 Task: Add a condition where "Status category is Closed" in unsolved tickets in your groups.
Action: Mouse moved to (548, 490)
Screenshot: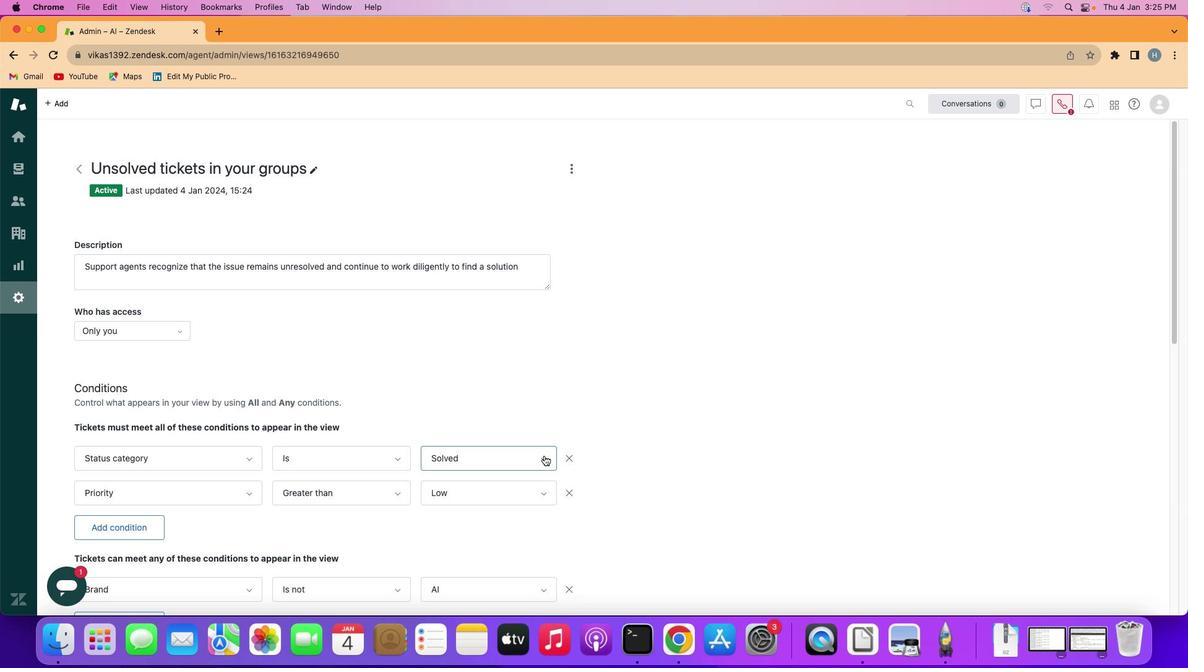
Action: Mouse pressed left at (548, 490)
Screenshot: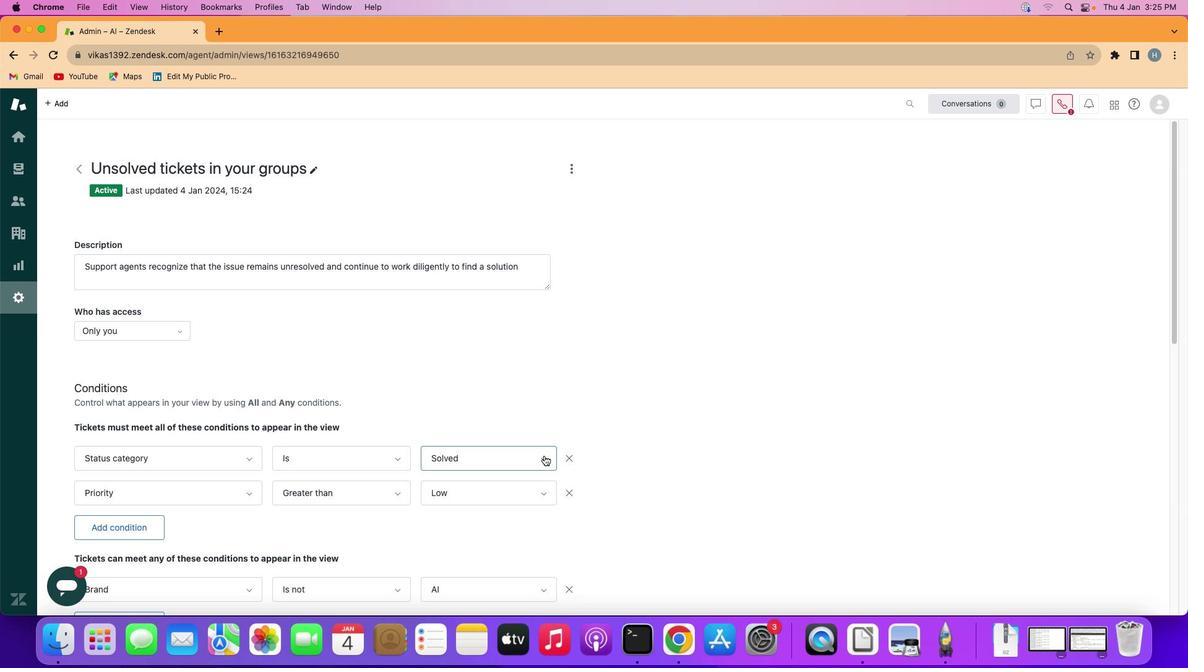
Action: Mouse moved to (525, 539)
Screenshot: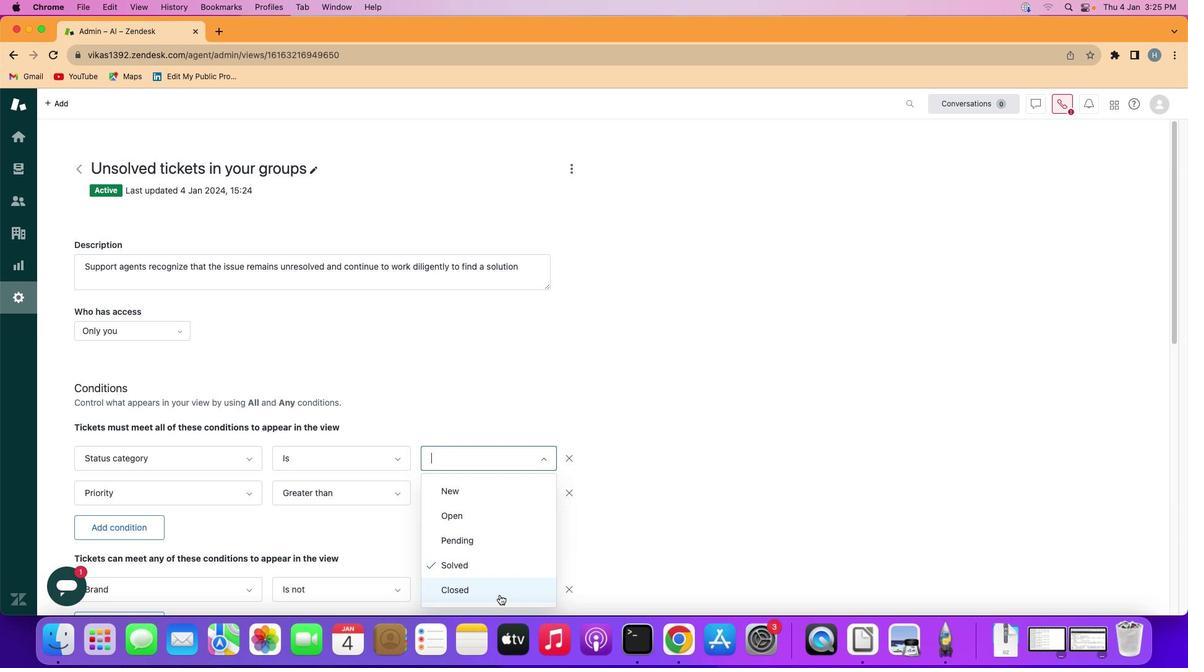 
Action: Mouse pressed left at (525, 539)
Screenshot: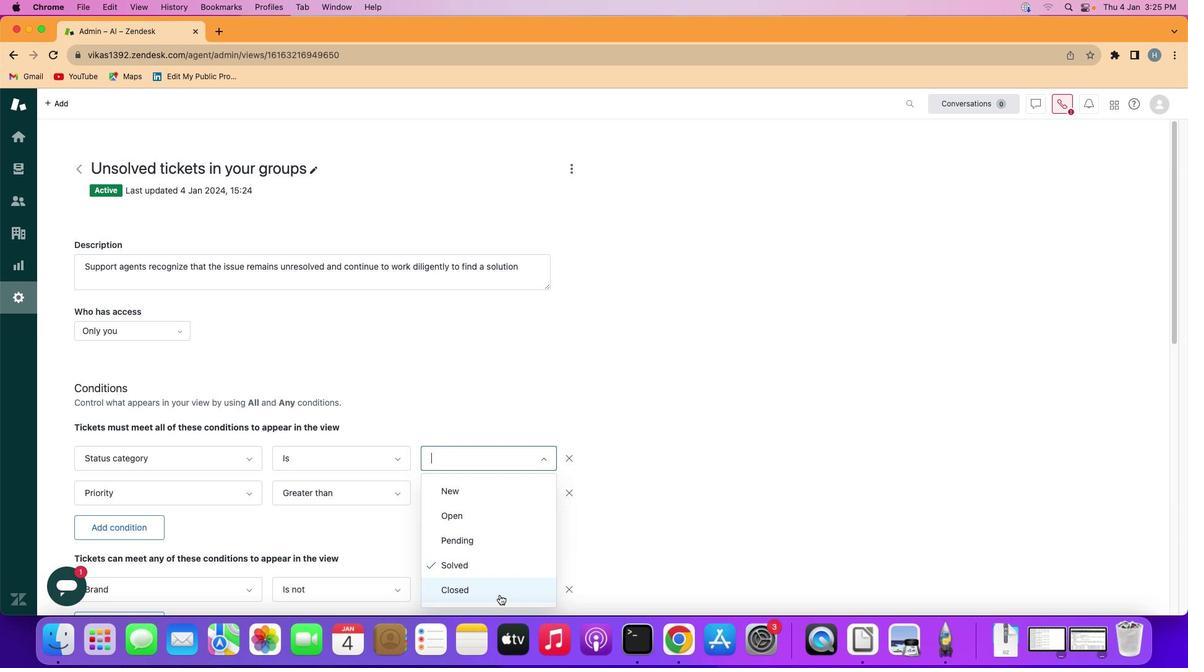 
Action: Mouse moved to (547, 511)
Screenshot: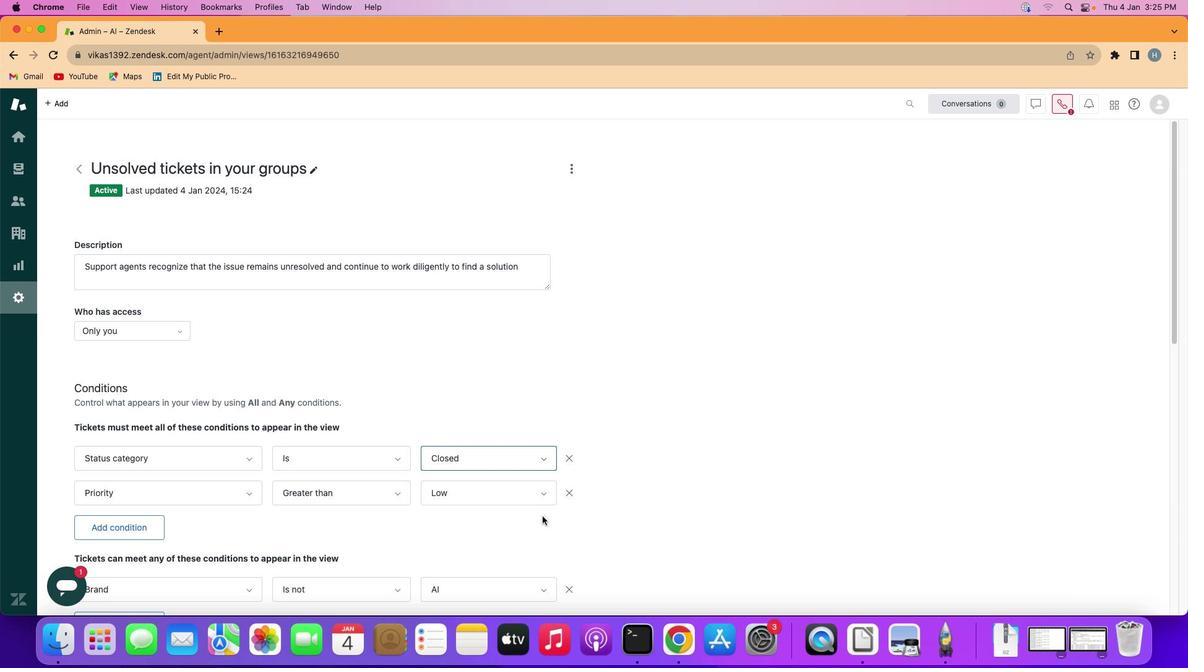 
Action: Mouse scrolled (547, 511) with delta (269, 327)
Screenshot: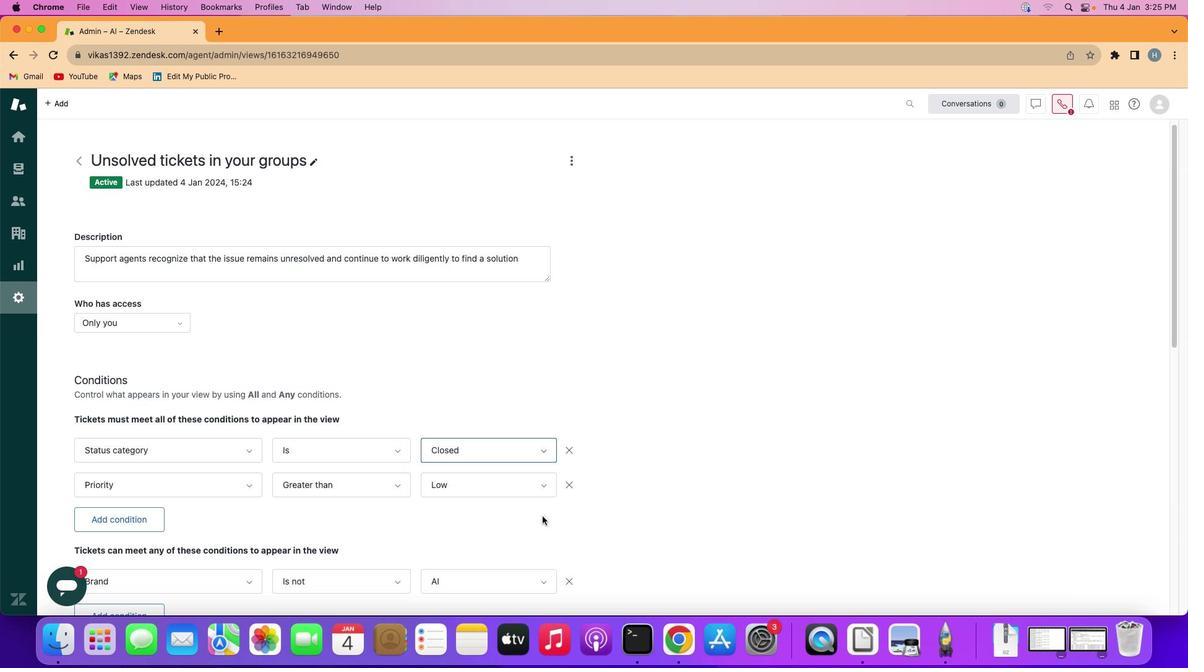 
Action: Mouse scrolled (547, 511) with delta (269, 327)
Screenshot: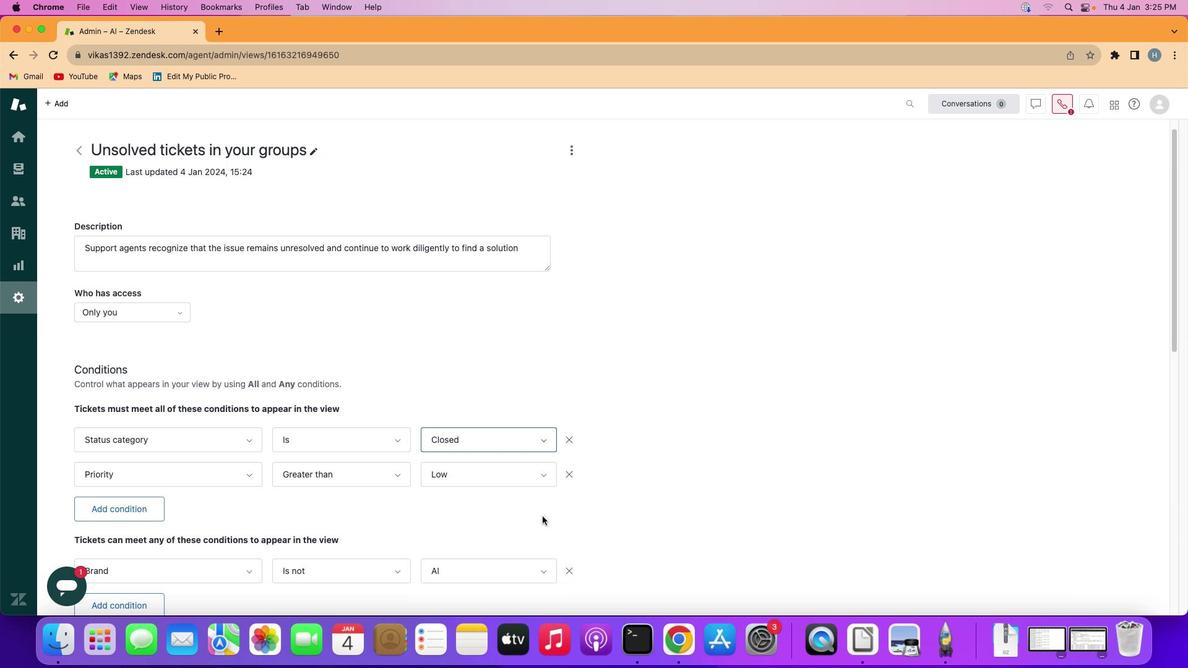 
Action: Mouse scrolled (547, 511) with delta (269, 326)
Screenshot: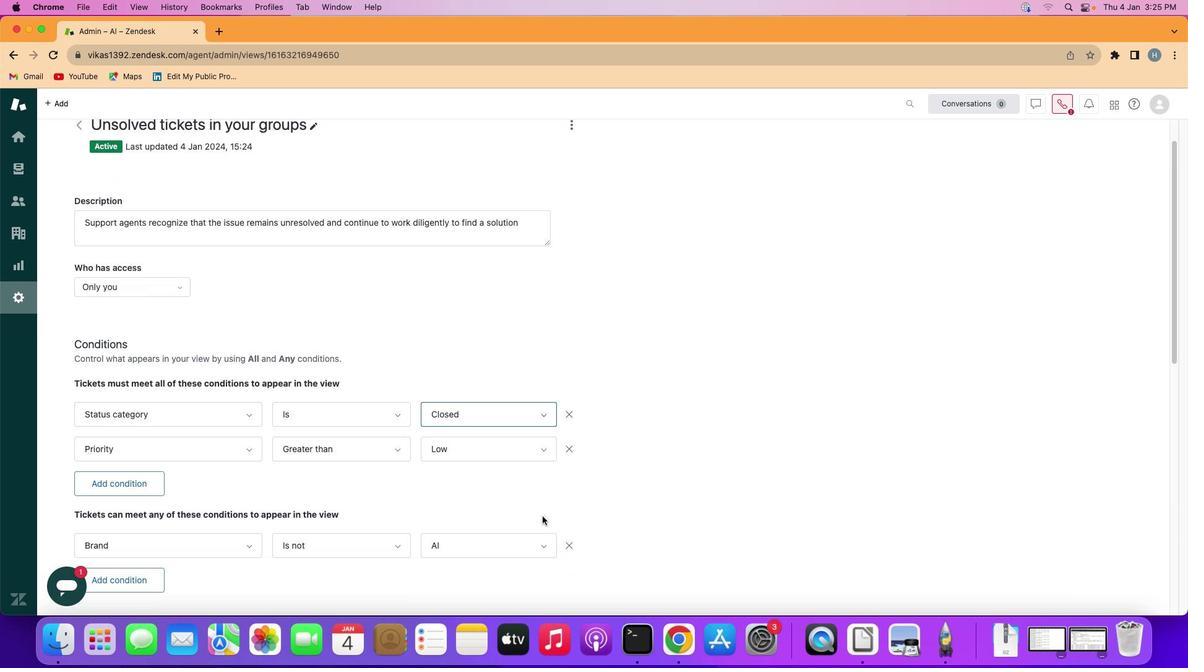 
Action: Mouse scrolled (547, 511) with delta (269, 327)
Screenshot: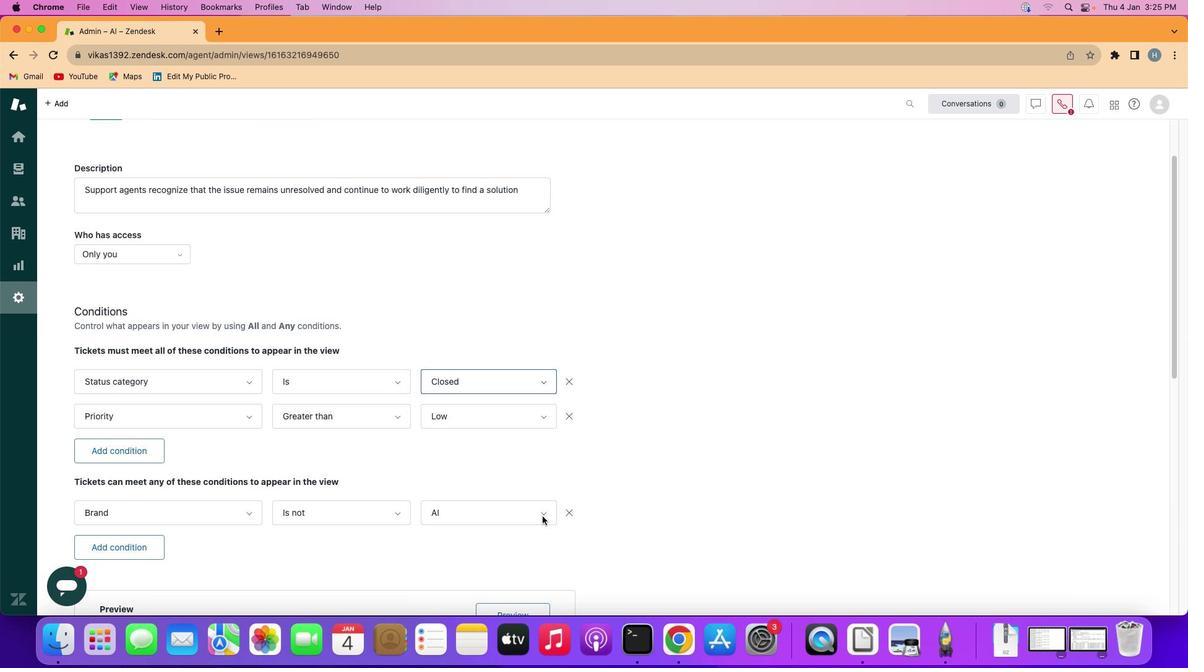 
Action: Mouse scrolled (547, 511) with delta (269, 327)
Screenshot: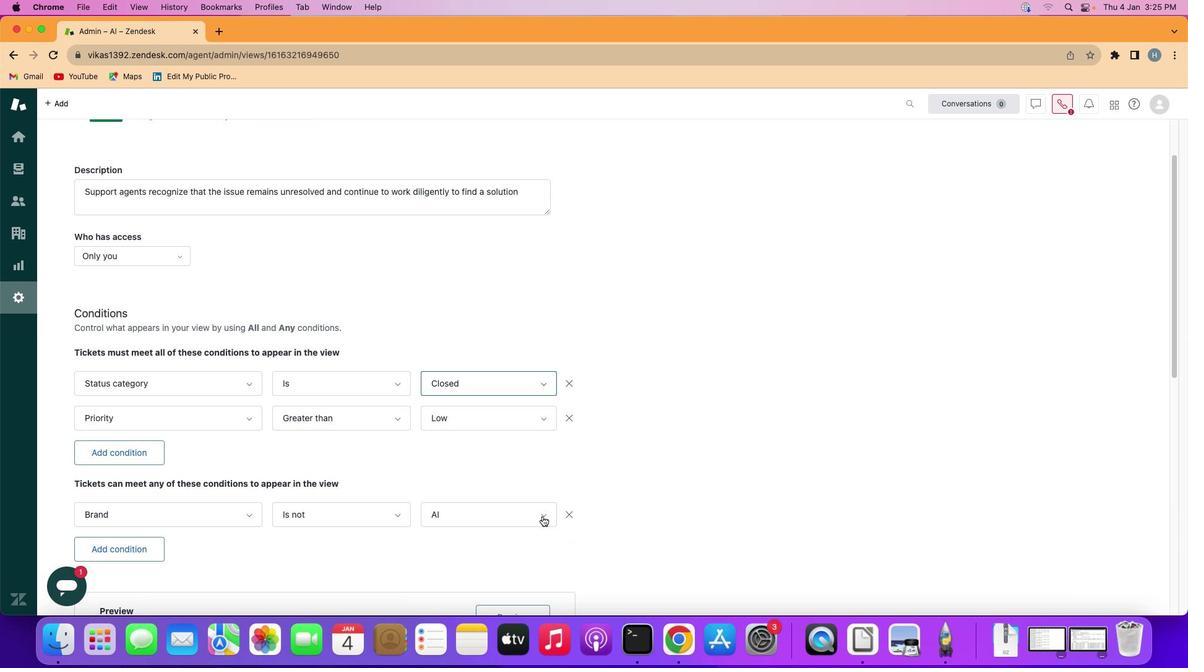 
Action: Mouse scrolled (547, 511) with delta (269, 328)
Screenshot: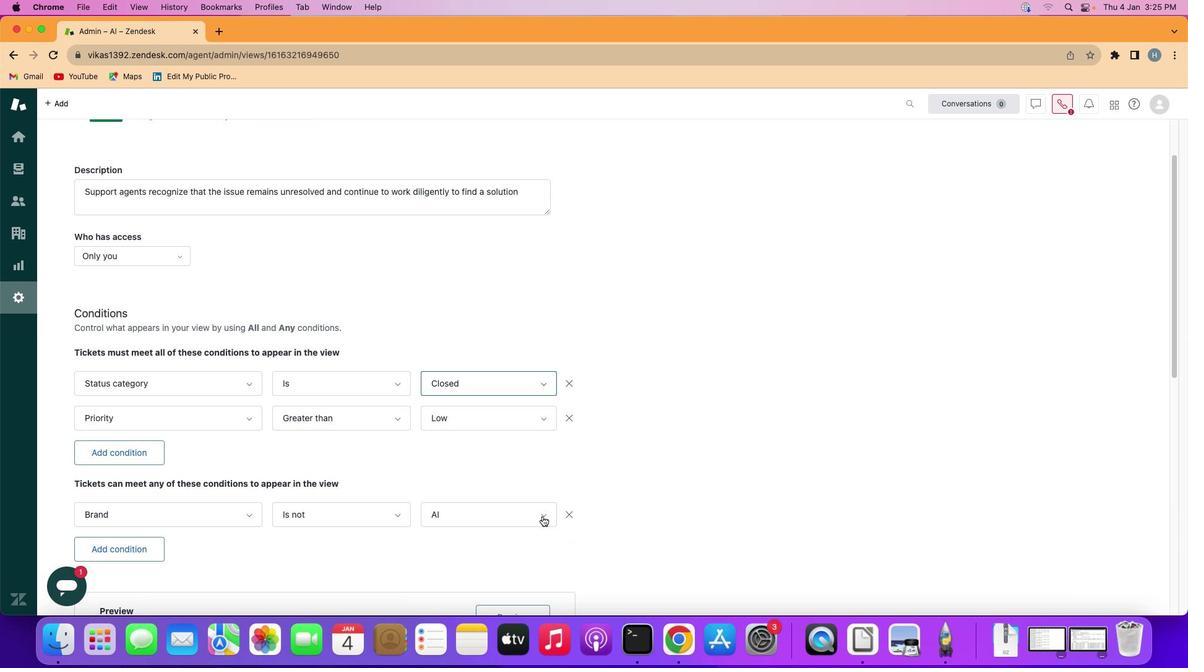 
Action: Mouse scrolled (547, 511) with delta (269, 326)
Screenshot: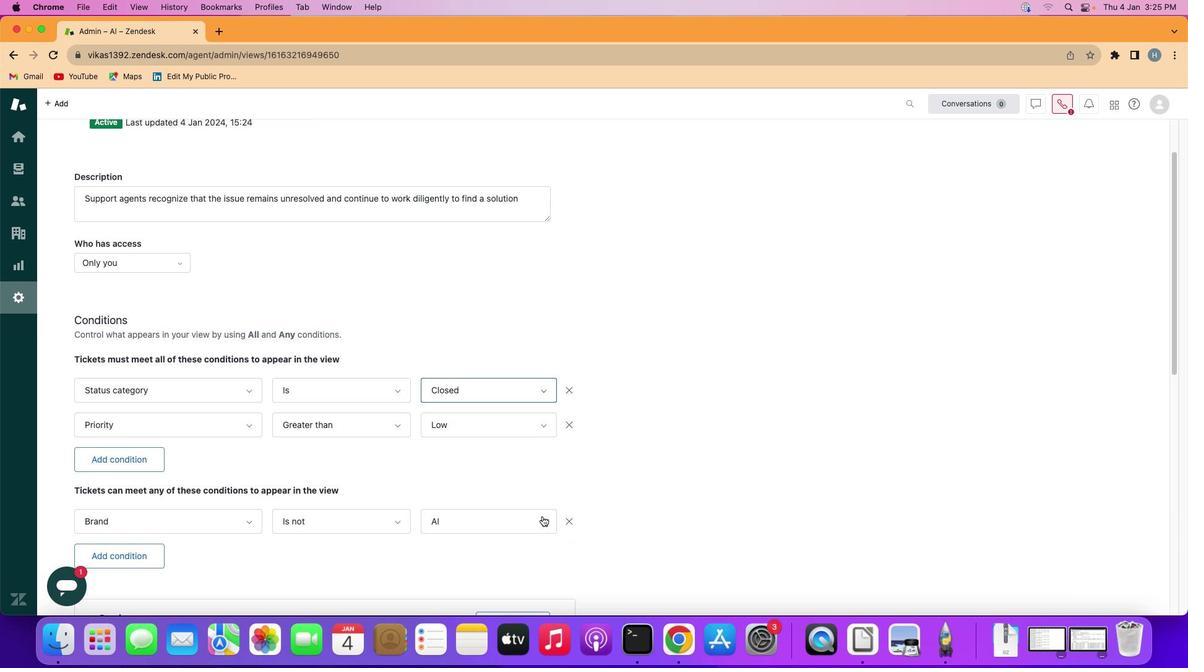 
Action: Mouse scrolled (547, 511) with delta (269, 328)
Screenshot: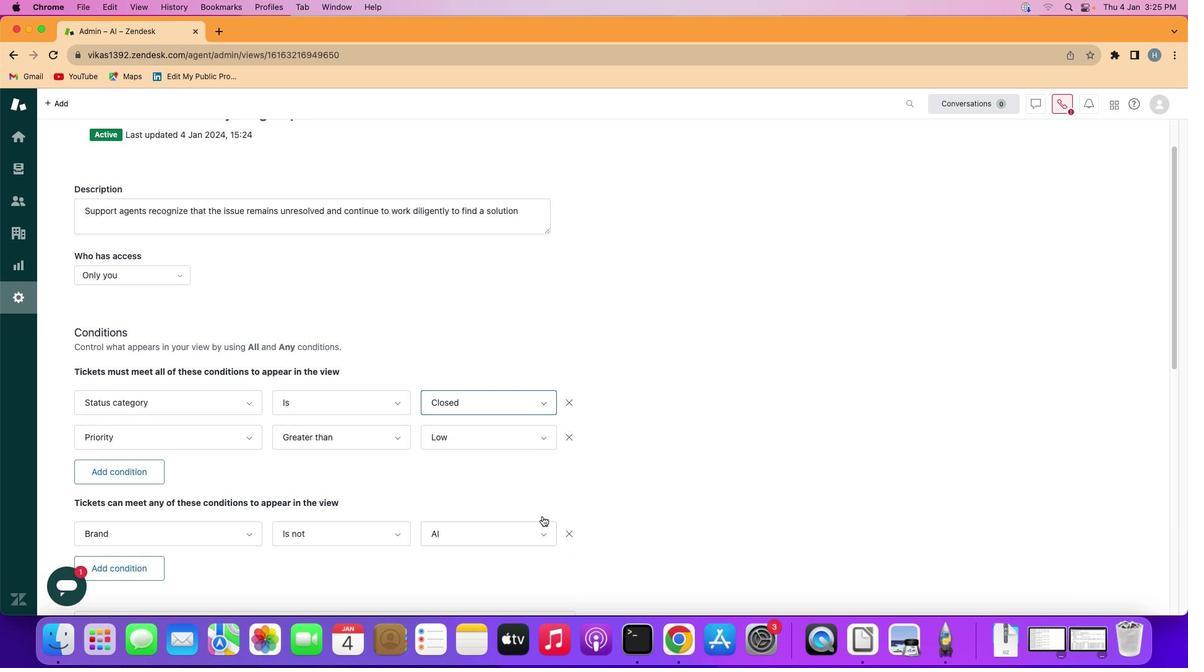 
Action: Mouse scrolled (547, 511) with delta (269, 327)
Screenshot: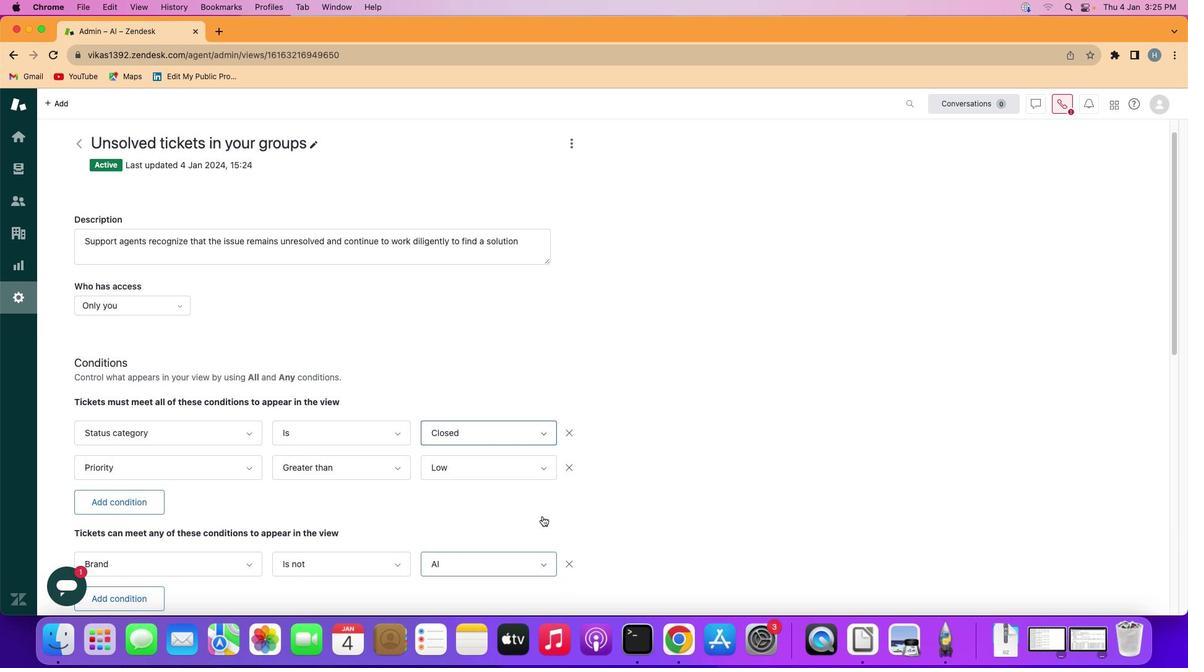 
Action: Mouse scrolled (547, 511) with delta (269, 327)
Screenshot: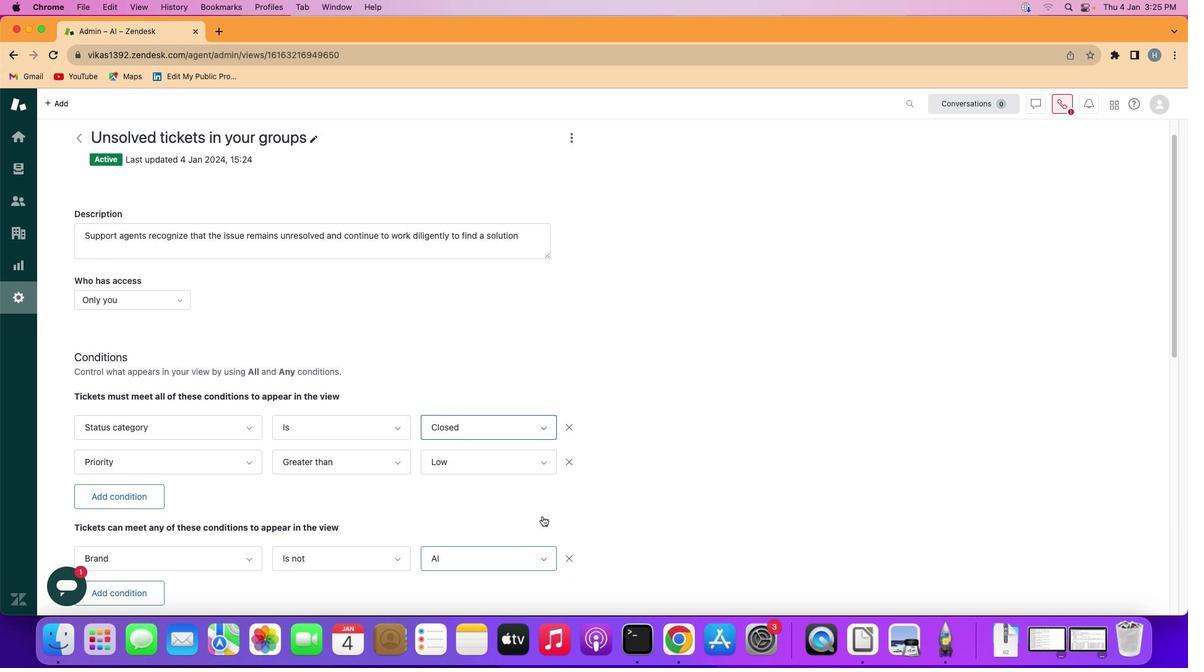 
Action: Mouse scrolled (547, 511) with delta (269, 326)
Screenshot: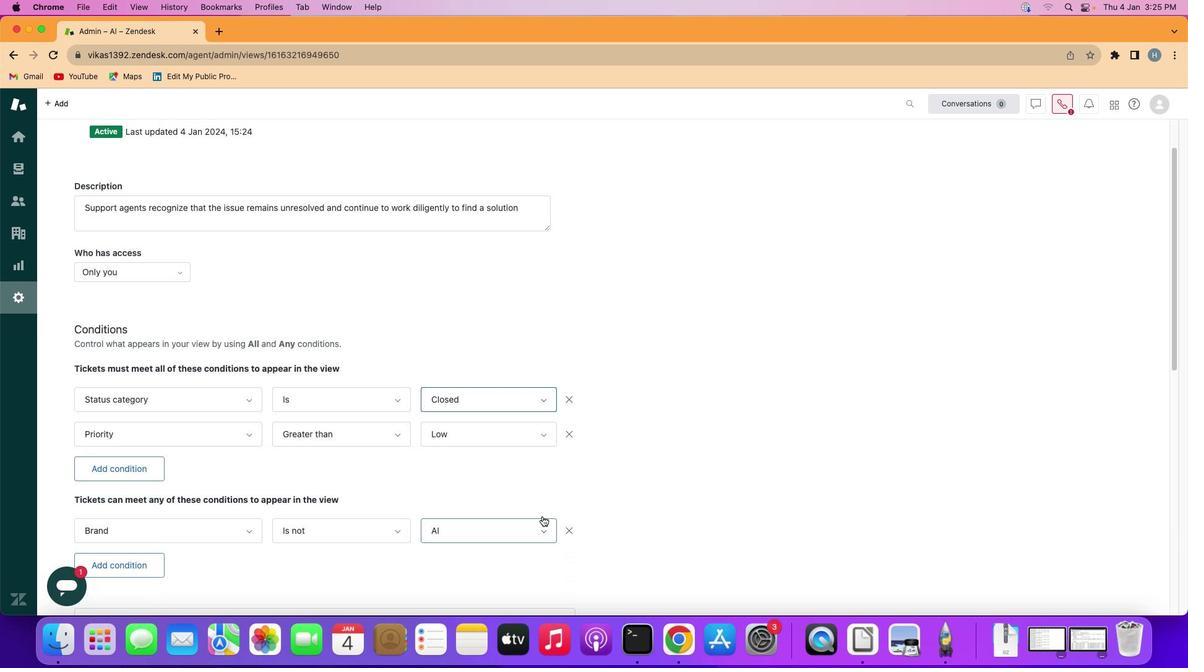 
Action: Mouse scrolled (547, 511) with delta (269, 326)
Screenshot: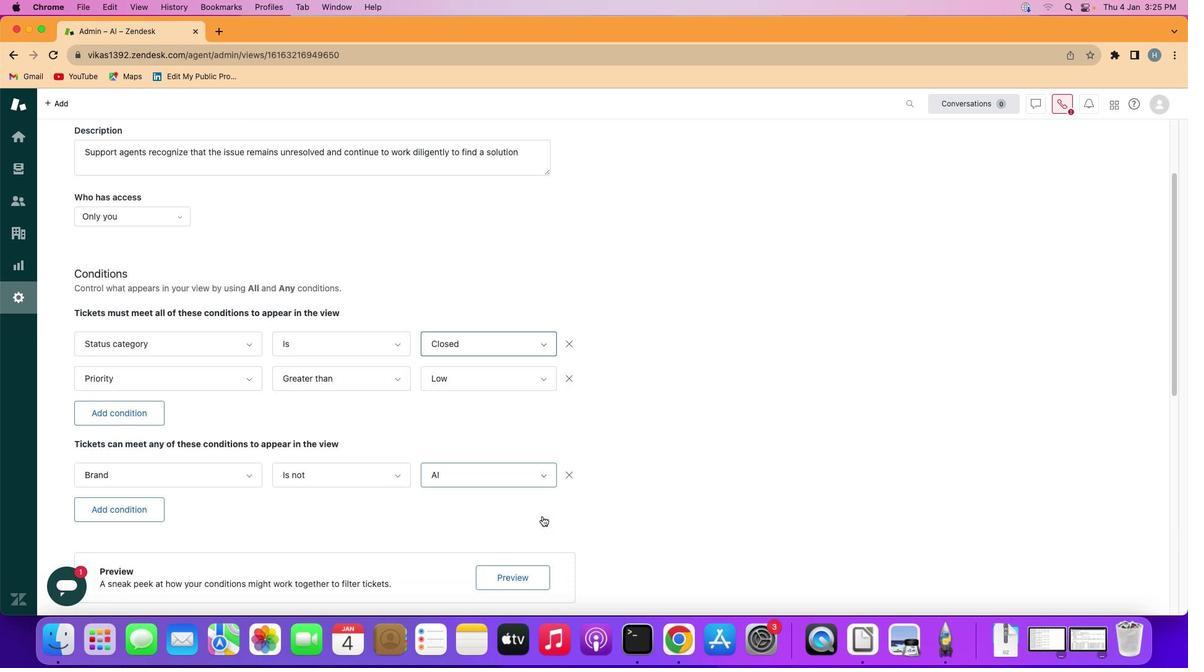 
Action: Mouse scrolled (547, 511) with delta (269, 327)
Screenshot: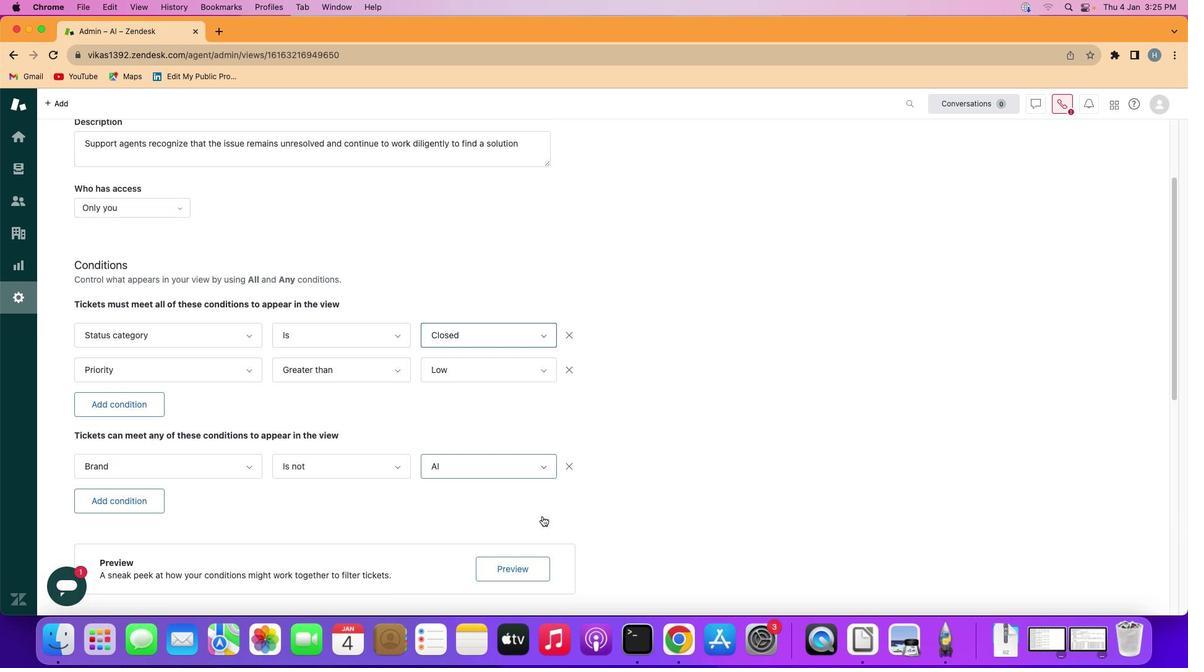 
Action: Mouse scrolled (547, 511) with delta (269, 328)
Screenshot: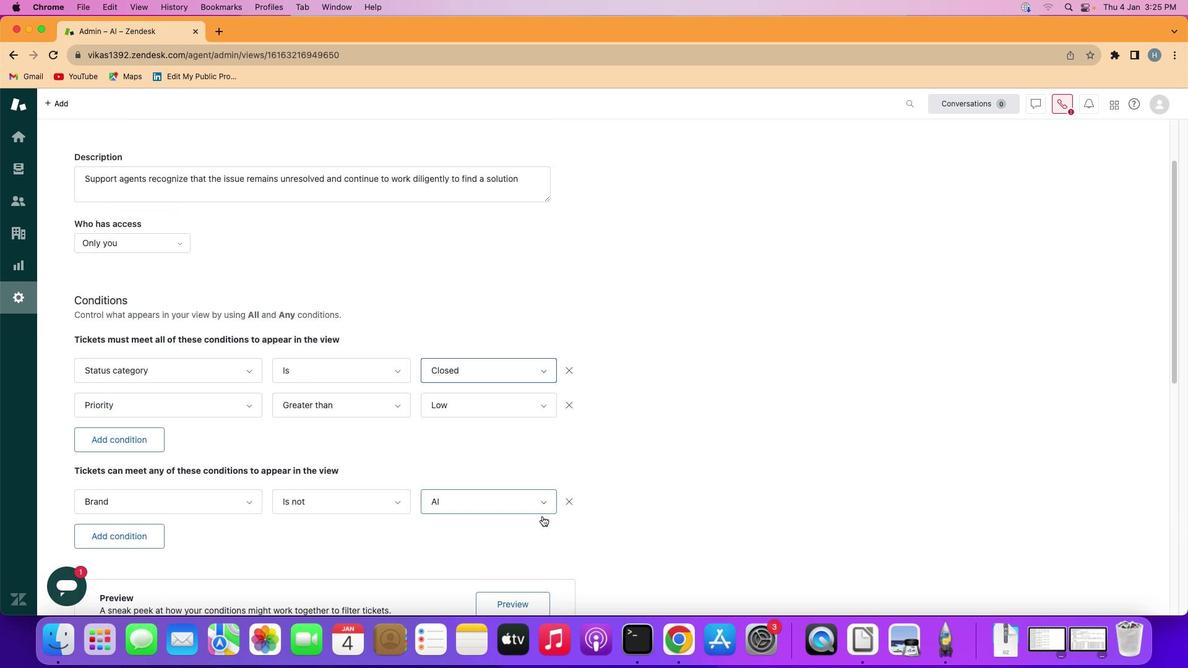 
Action: Mouse scrolled (547, 511) with delta (269, 328)
Screenshot: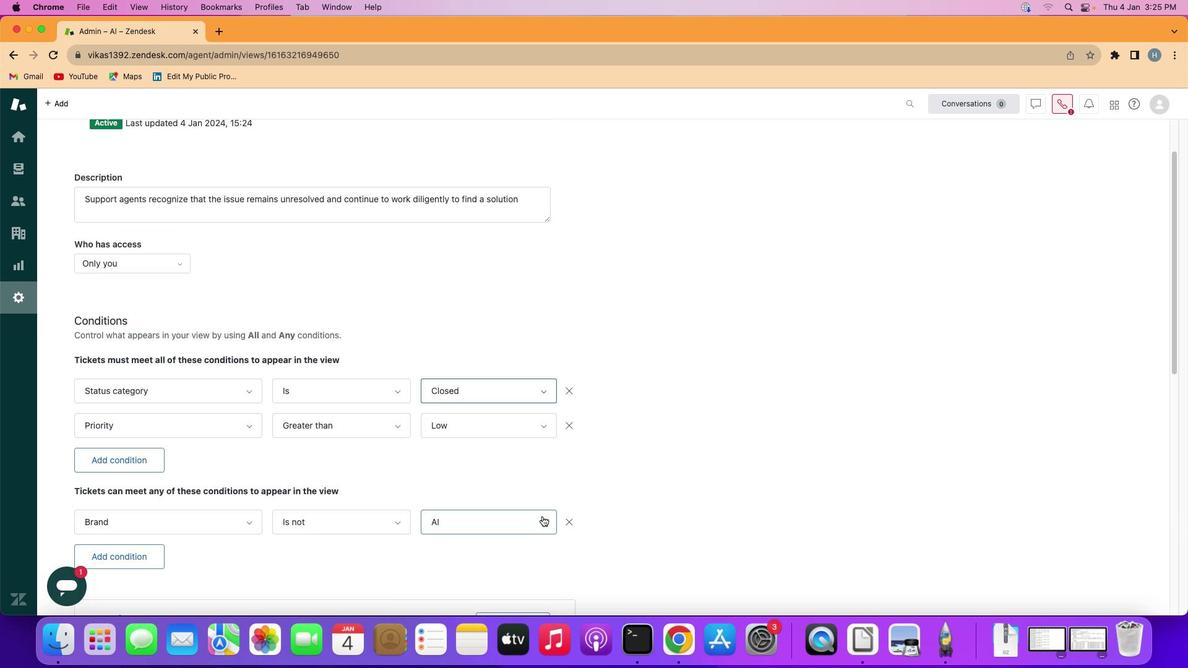 
Action: Mouse scrolled (547, 511) with delta (269, 326)
Screenshot: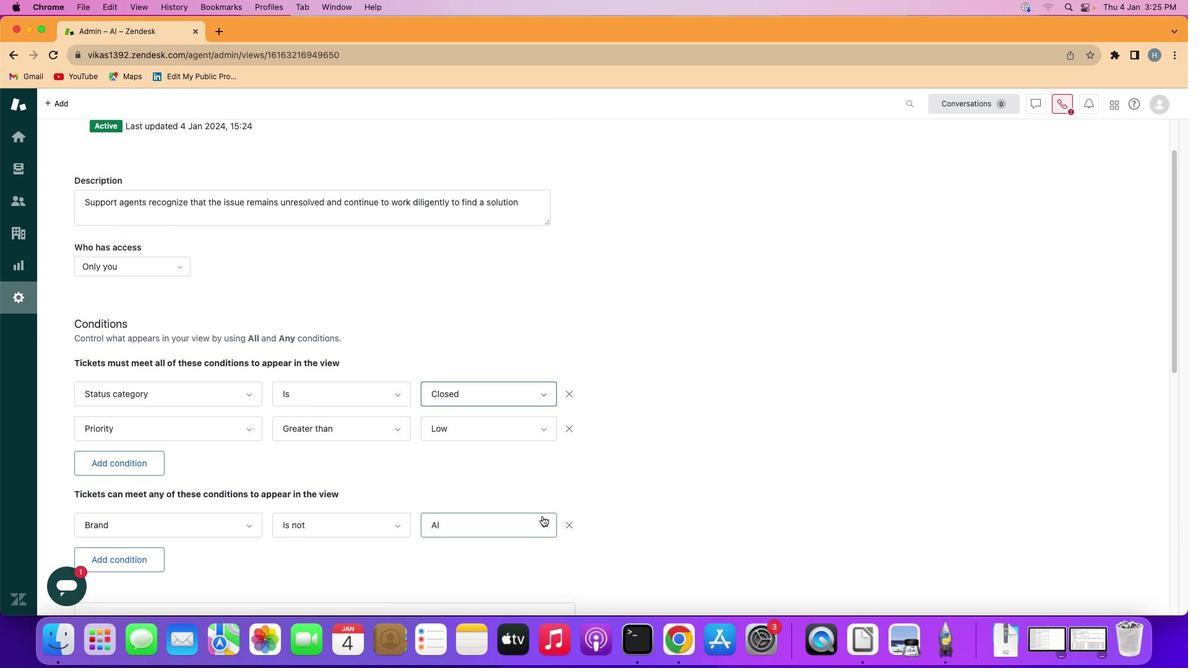 
Action: Mouse scrolled (547, 511) with delta (269, 326)
Screenshot: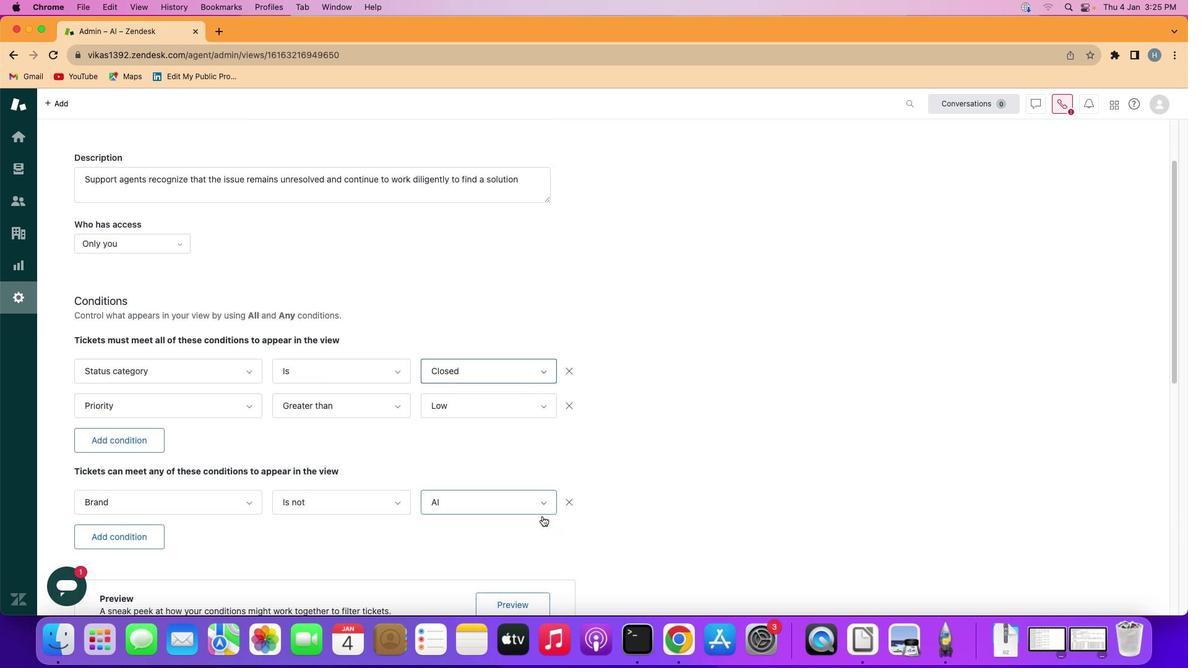 
Action: Mouse scrolled (547, 511) with delta (269, 326)
Screenshot: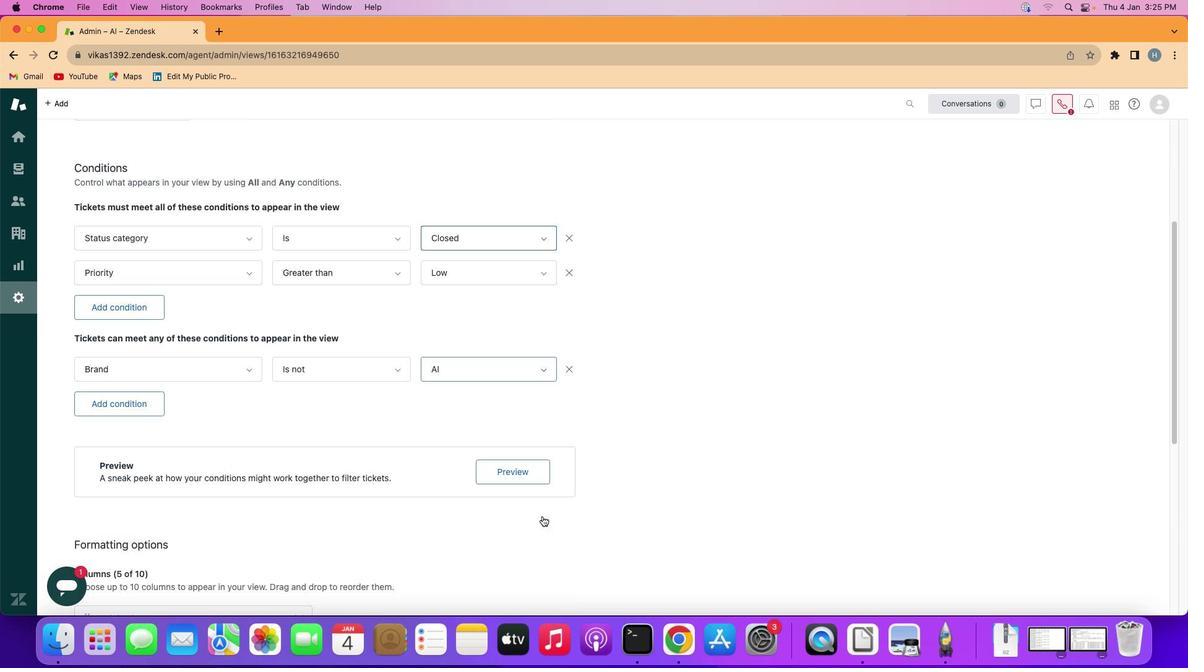 
Action: Mouse scrolled (547, 511) with delta (269, 327)
Screenshot: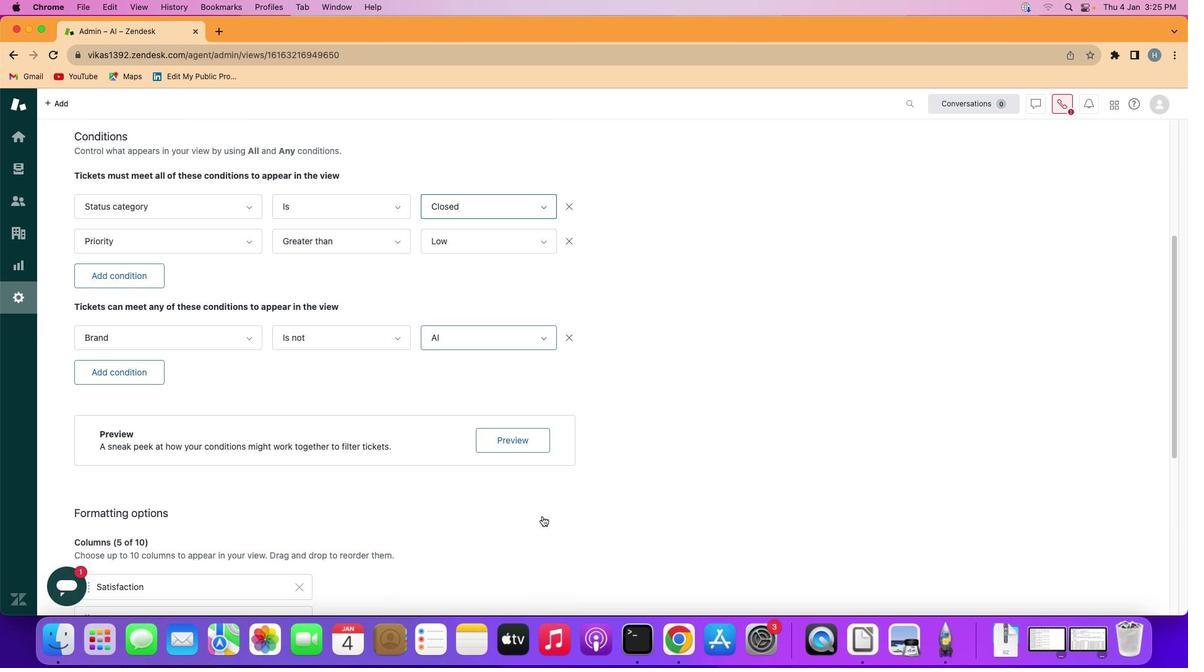 
Action: Mouse scrolled (547, 511) with delta (269, 328)
Screenshot: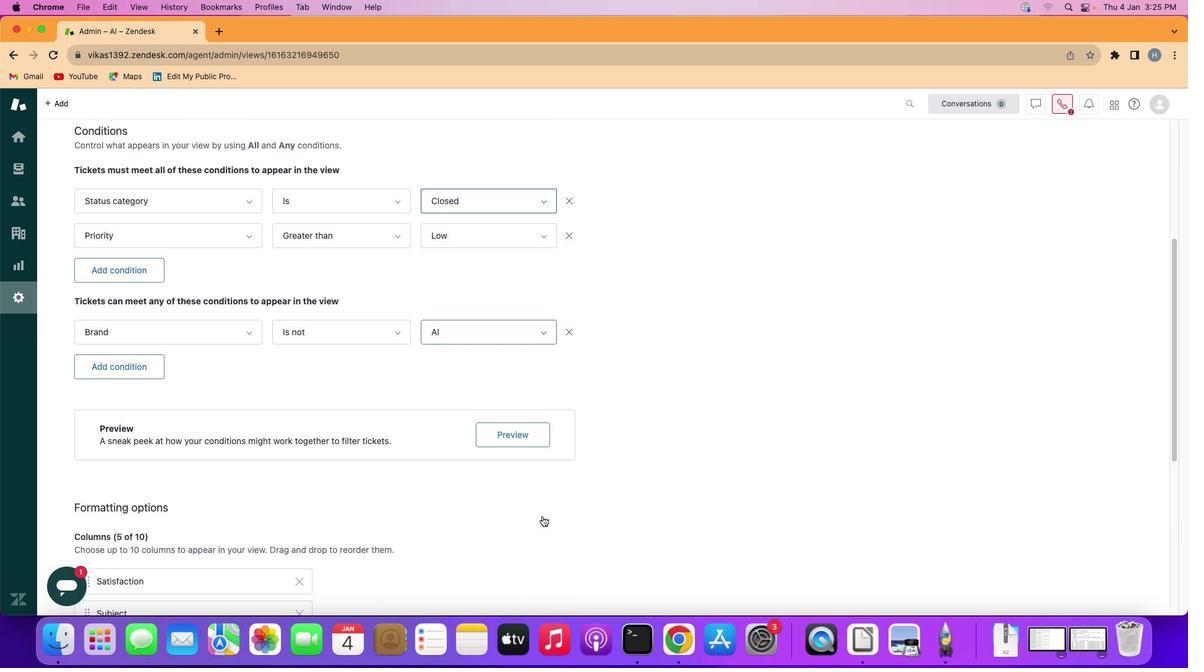 
Action: Mouse scrolled (547, 511) with delta (269, 326)
Screenshot: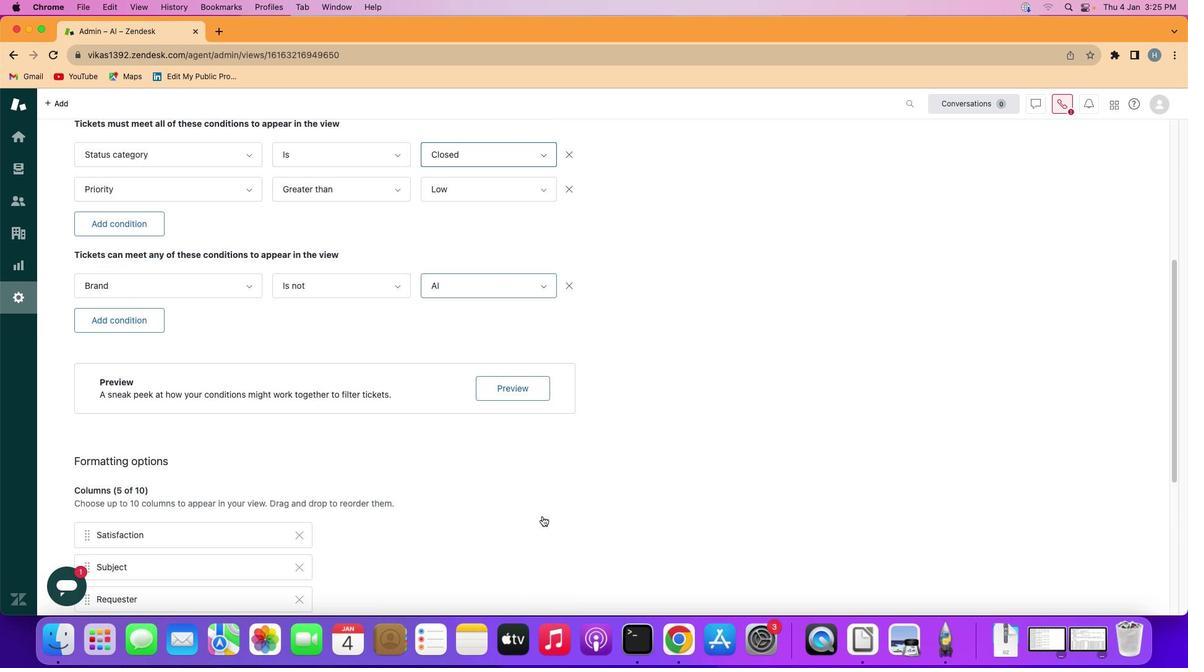 
Action: Mouse scrolled (547, 511) with delta (269, 326)
Screenshot: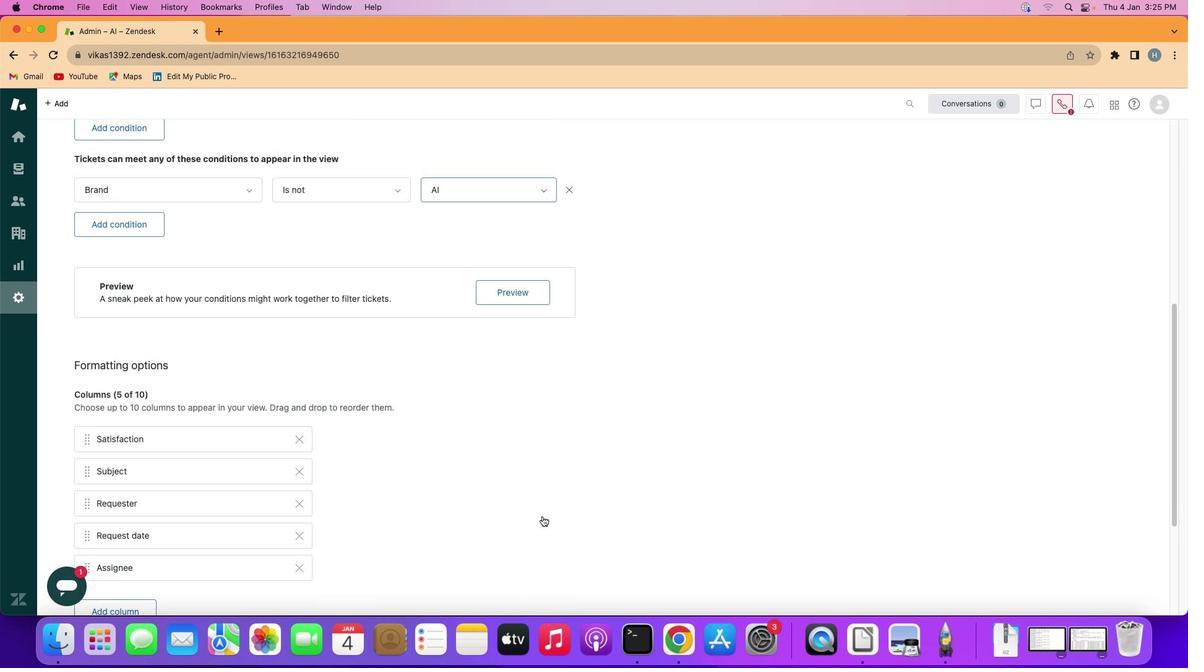 
Action: Mouse scrolled (547, 511) with delta (269, 326)
Screenshot: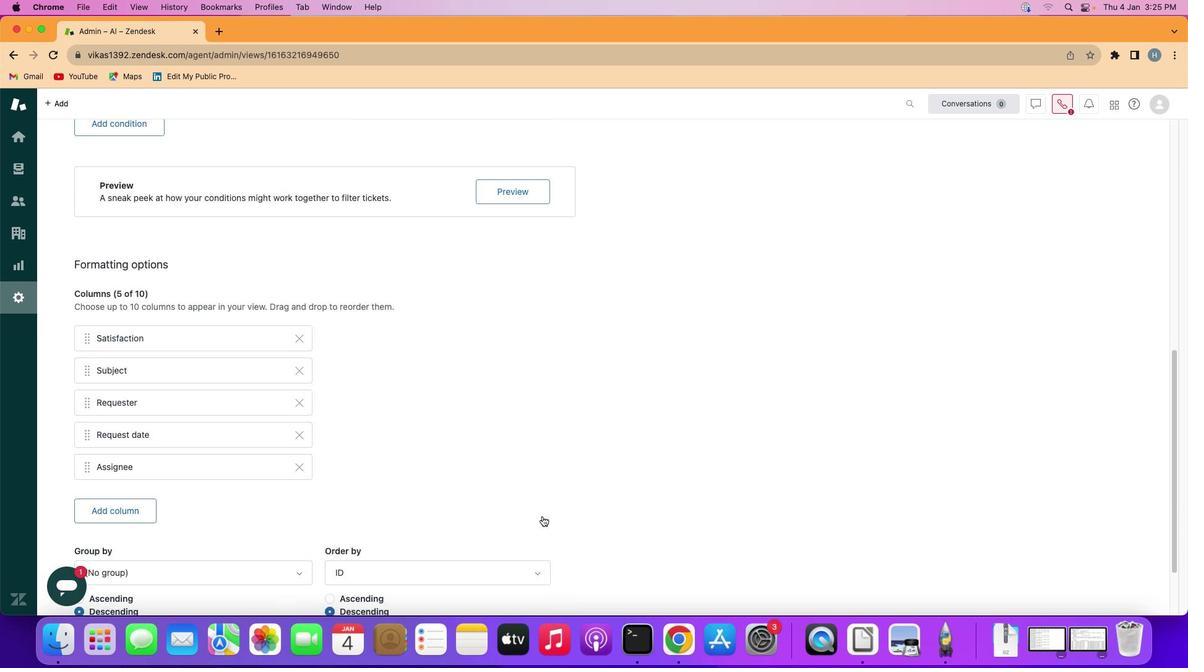 
Action: Mouse scrolled (547, 511) with delta (269, 326)
Screenshot: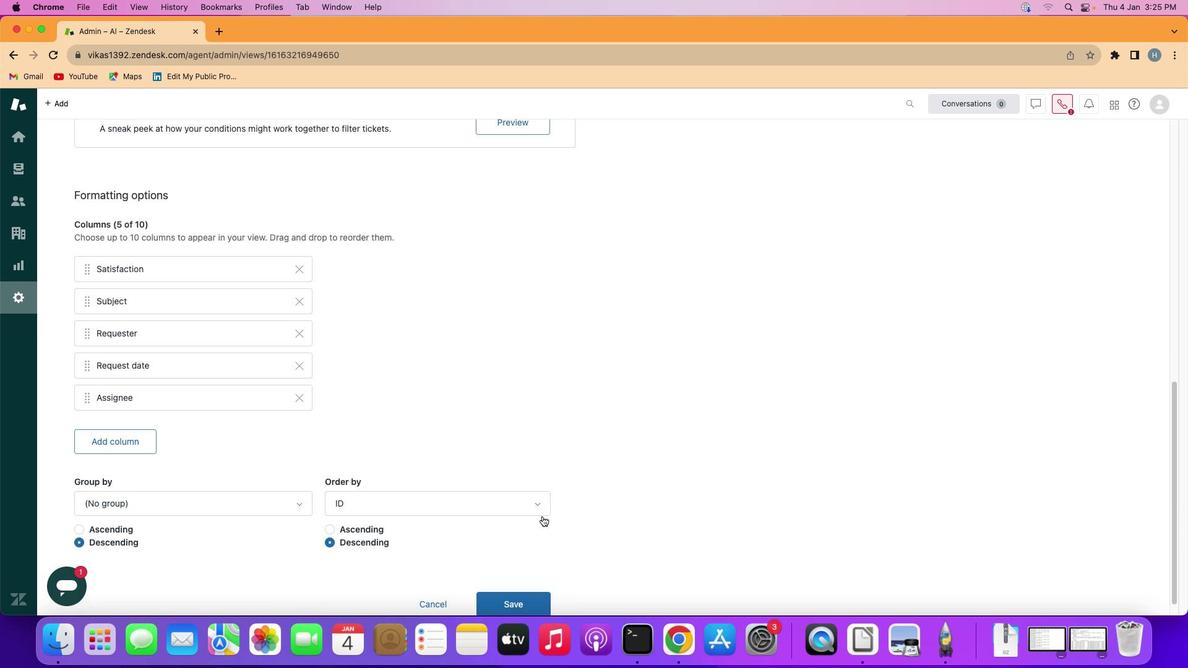 
Action: Mouse scrolled (547, 511) with delta (269, 327)
Screenshot: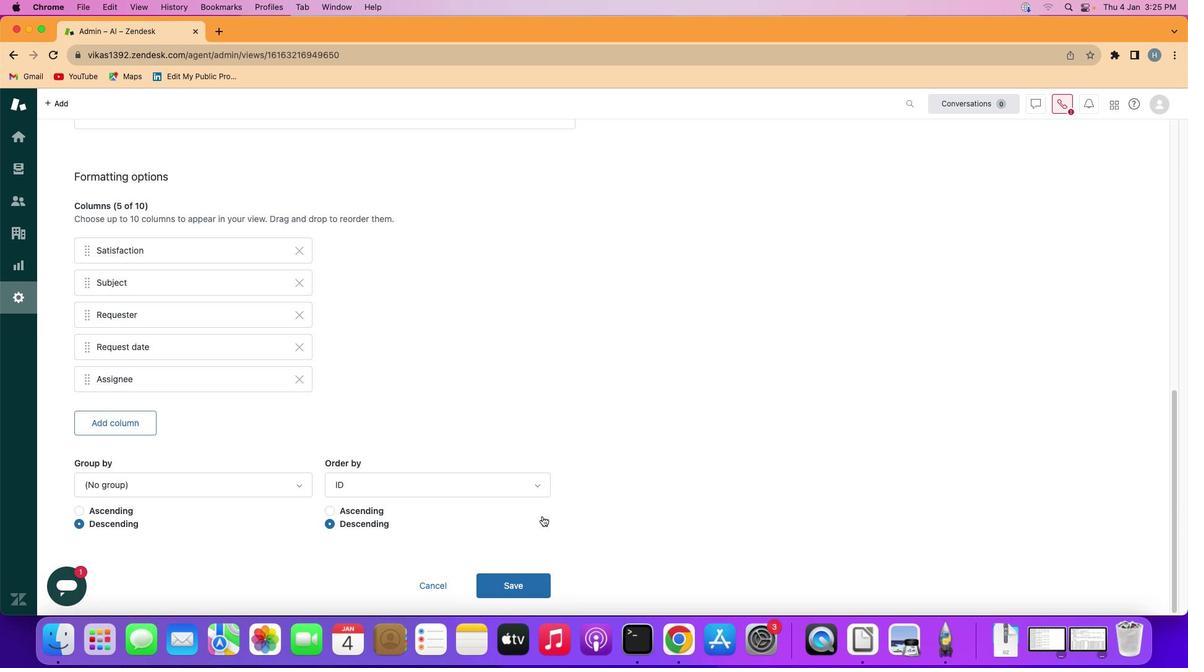 
Action: Mouse scrolled (547, 511) with delta (269, 327)
Screenshot: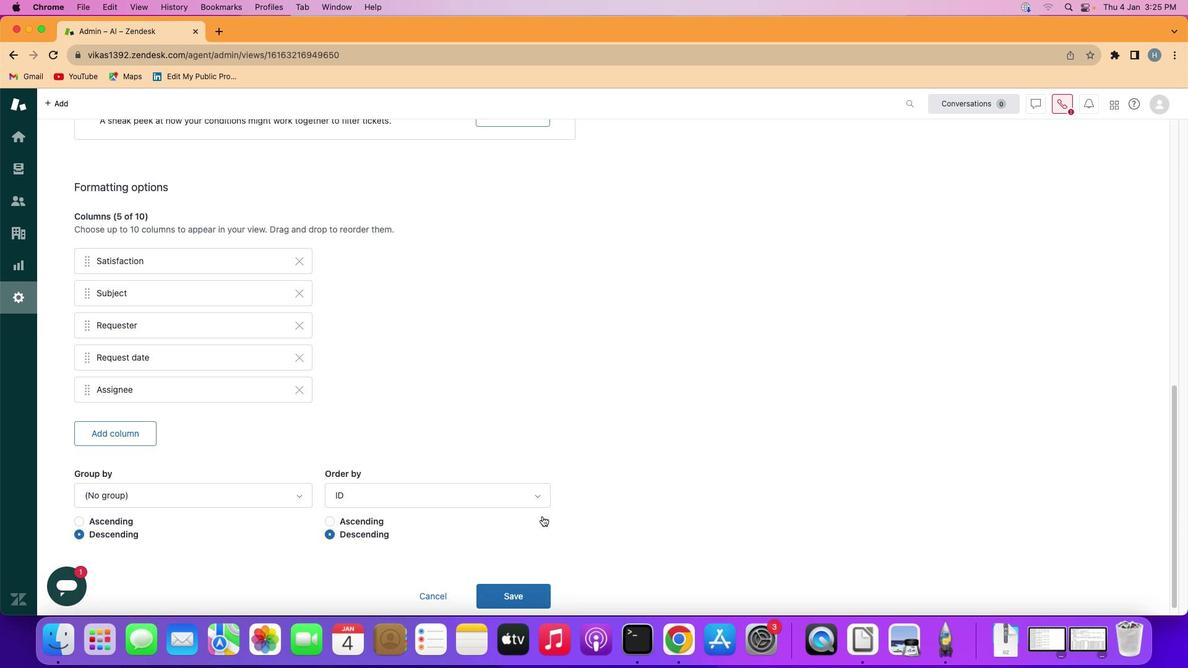 
Action: Mouse scrolled (547, 511) with delta (269, 326)
Screenshot: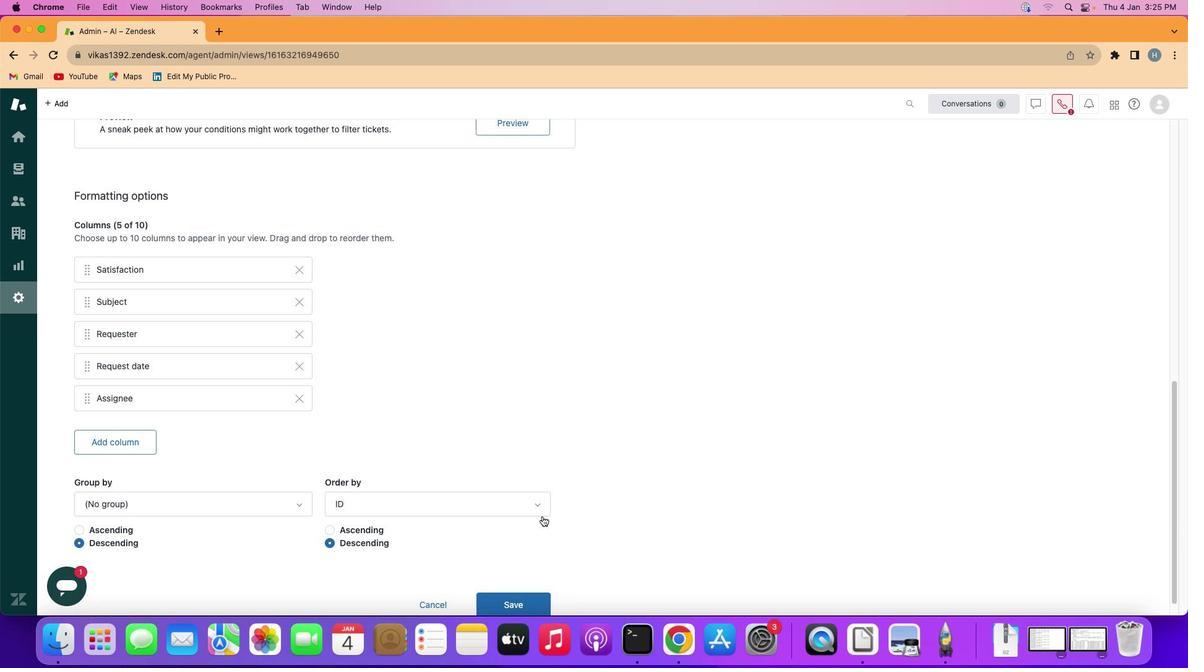 
Action: Mouse scrolled (547, 511) with delta (269, 328)
Screenshot: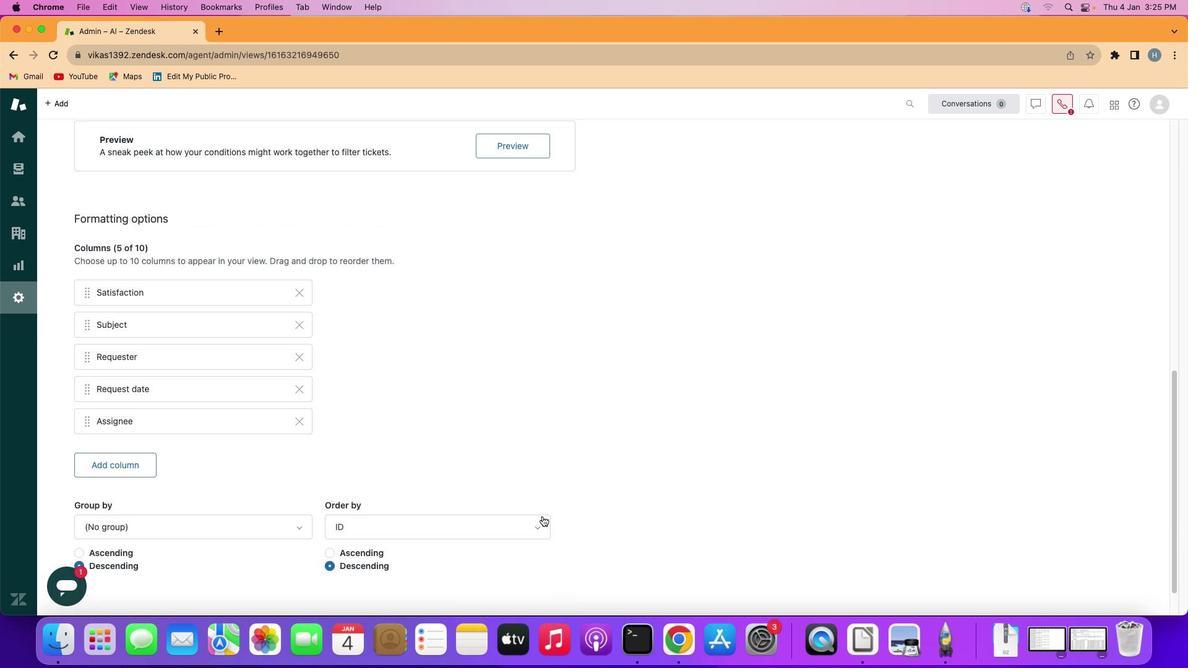 
Action: Mouse moved to (546, 526)
Screenshot: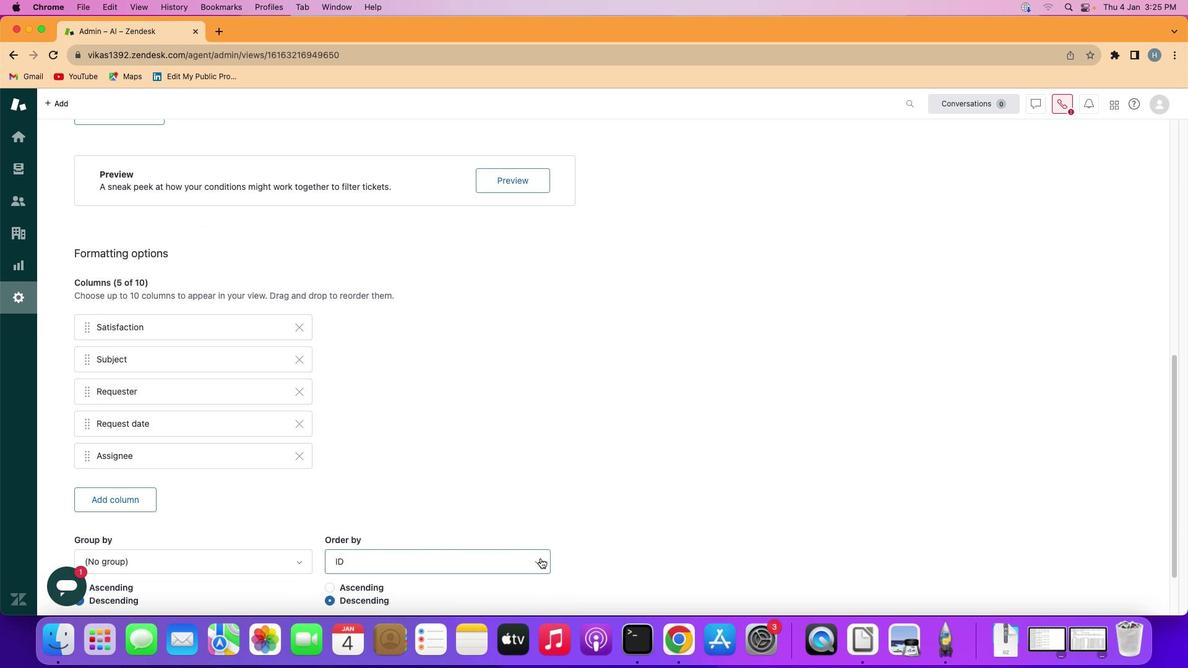 
Action: Mouse scrolled (546, 526) with delta (269, 327)
Screenshot: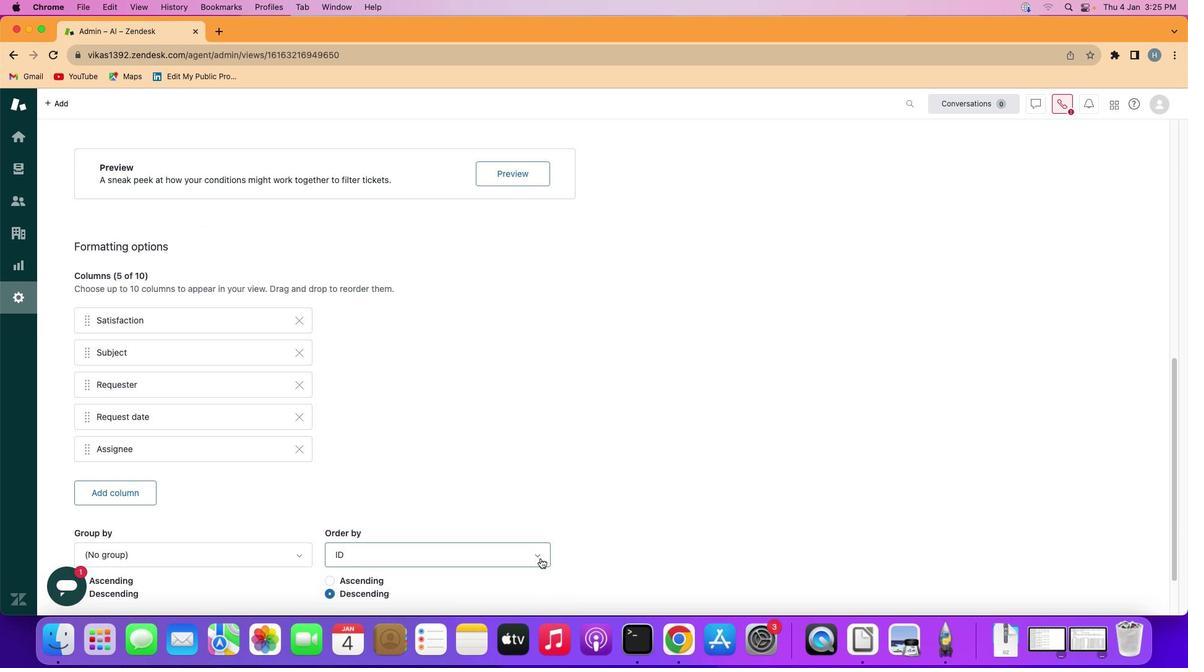 
Action: Mouse scrolled (546, 526) with delta (269, 327)
Screenshot: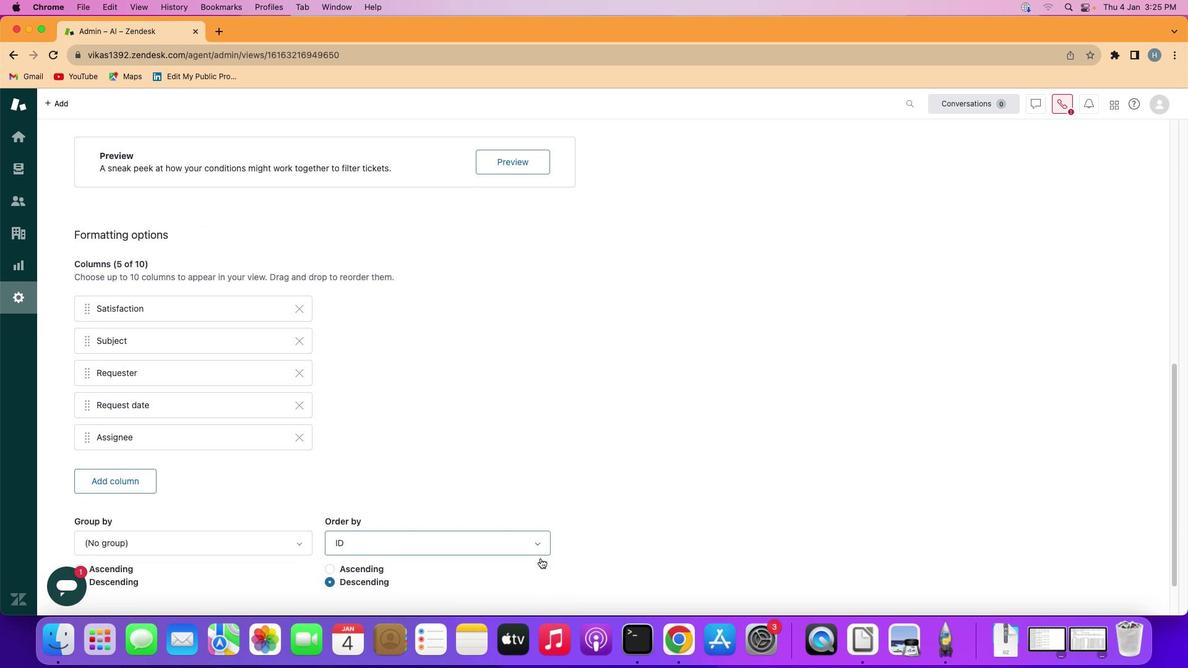 
Action: Mouse scrolled (546, 526) with delta (269, 326)
Screenshot: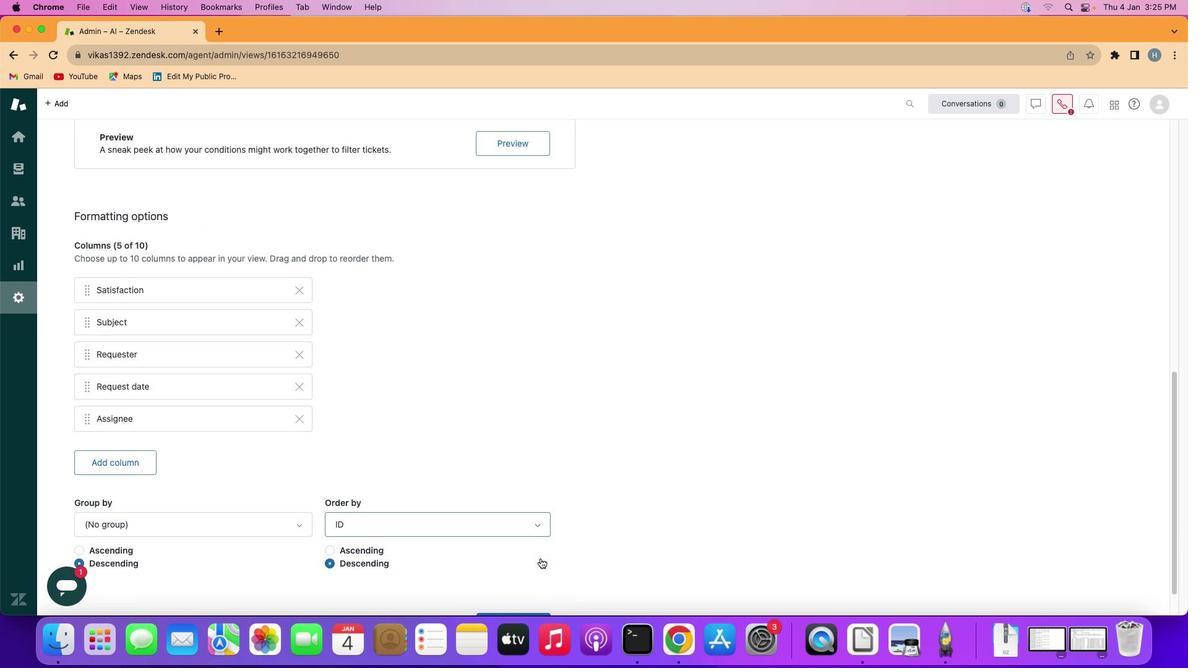 
Action: Mouse scrolled (546, 526) with delta (269, 326)
Screenshot: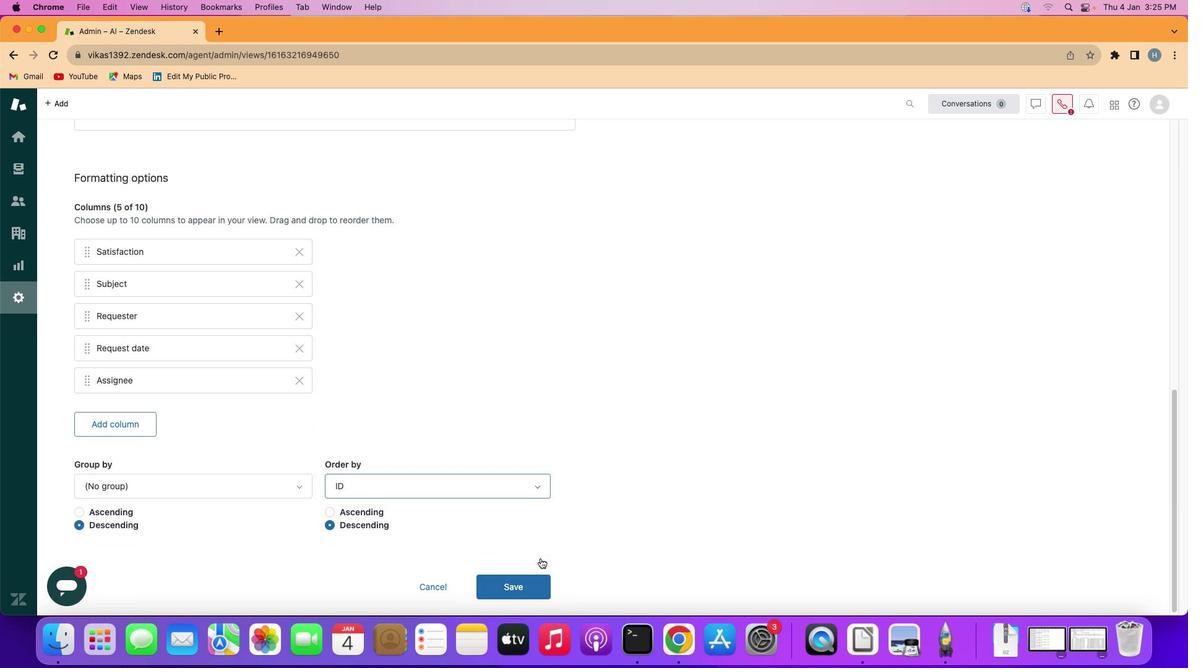 
Action: Mouse moved to (530, 537)
Screenshot: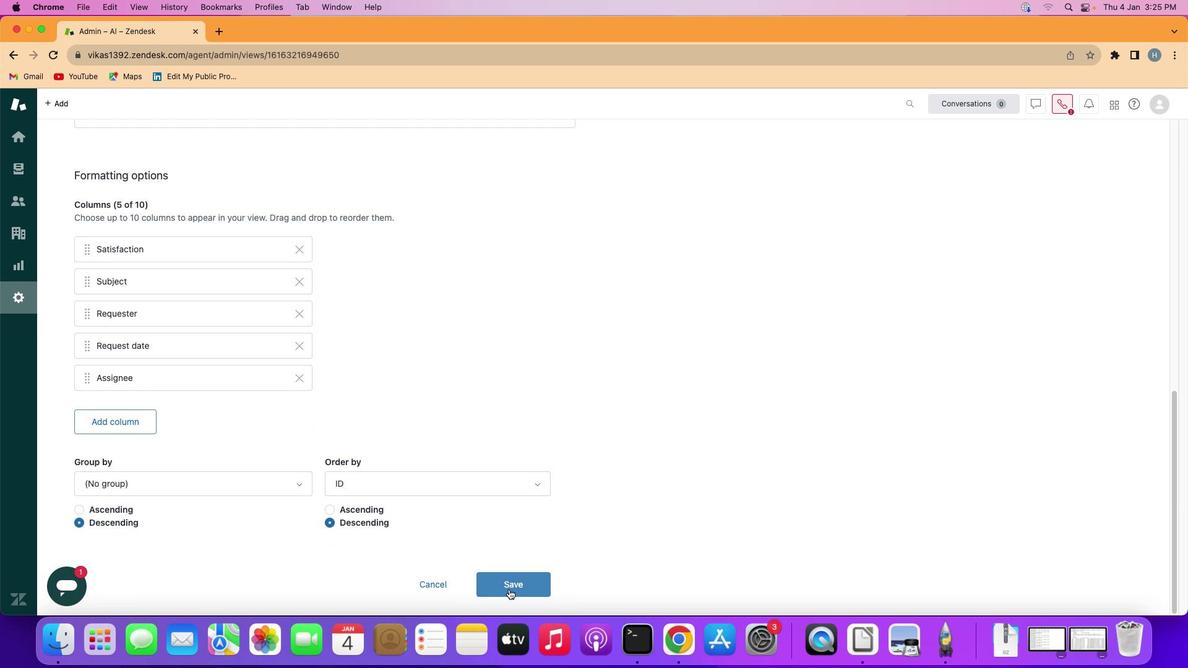 
Action: Mouse pressed left at (530, 537)
Screenshot: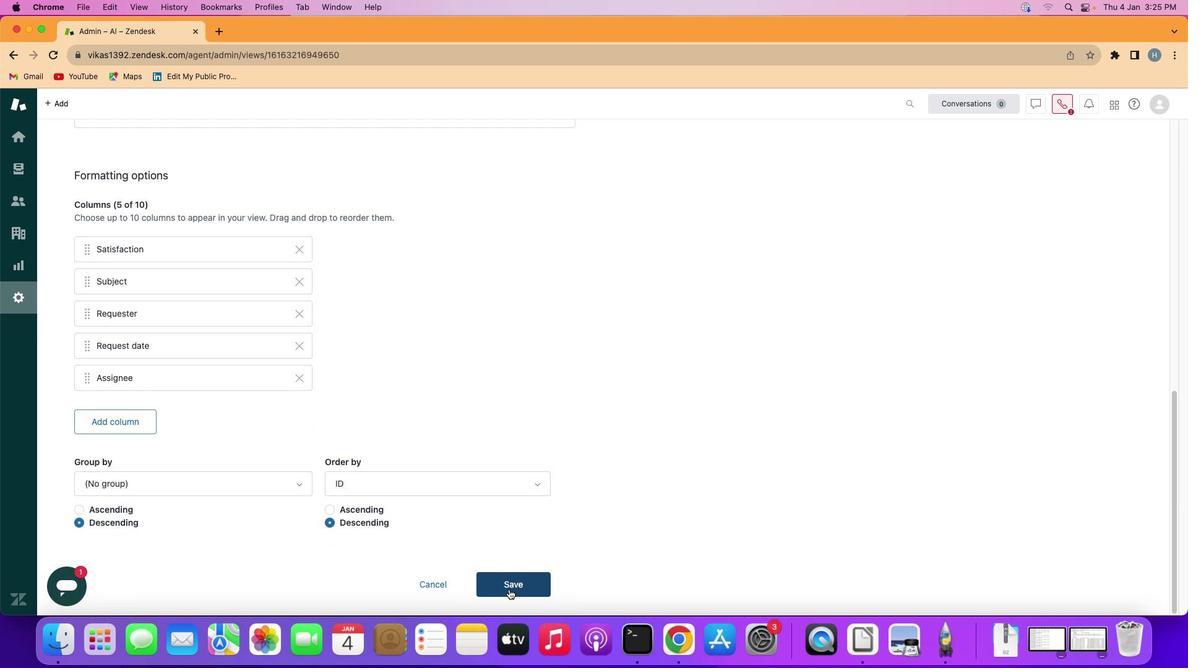 
Action: Mouse moved to (580, 490)
Screenshot: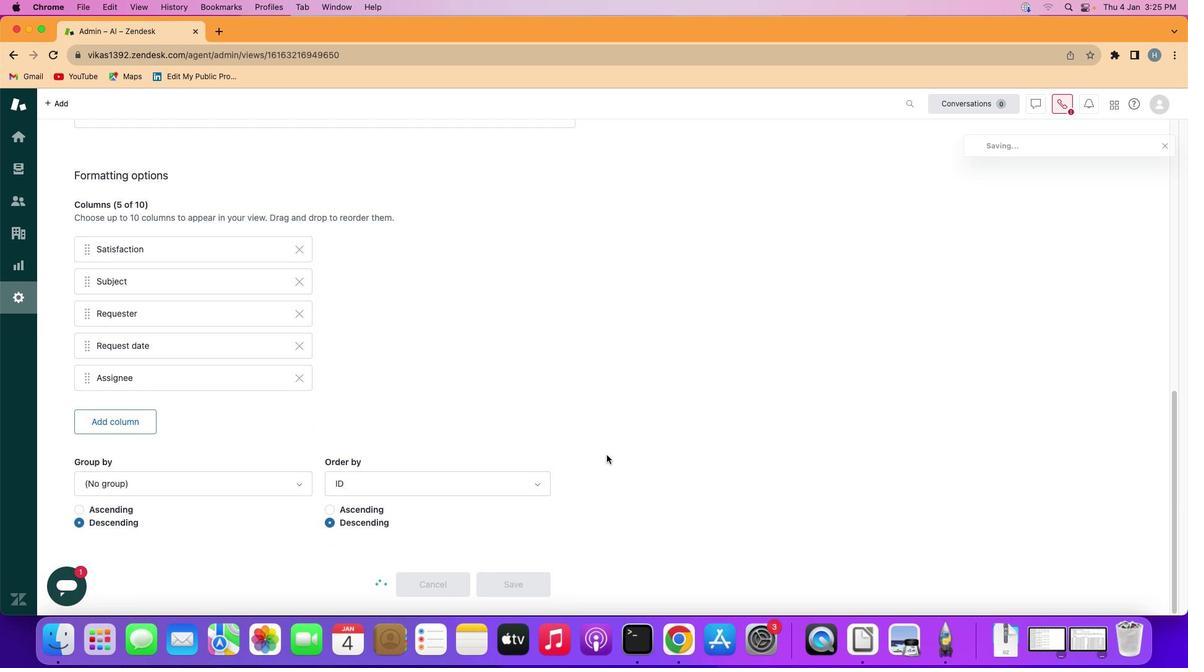 
